 Task: Add an event with the title Second Performance Appraisal, date '2023/10/28', time 7:50 AM to 9:50 AMand add a description: Participants will explore techniques for building rapport and establishing positive relationships with team members. They will learn how to create a supportive and inclusive communication environment, fostering trust, respect, and collaboration., put the event into Yellow category, logged in from the account softage.2@softage.netand send the event invitation to softage.7@softage.net and softage.8@softage.net. Set a reminder for the event 5 minutes before
Action: Mouse moved to (99, 86)
Screenshot: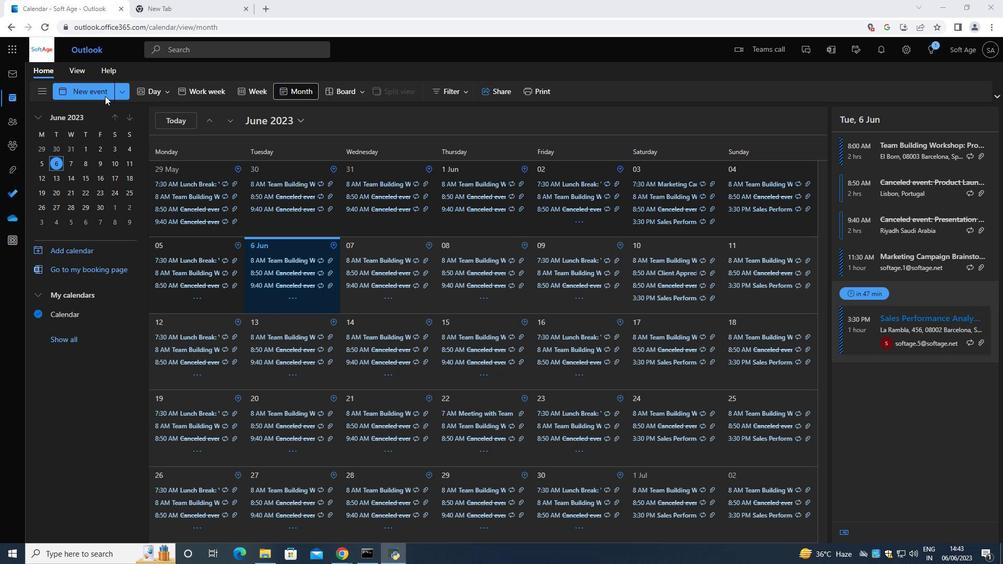 
Action: Mouse pressed left at (99, 86)
Screenshot: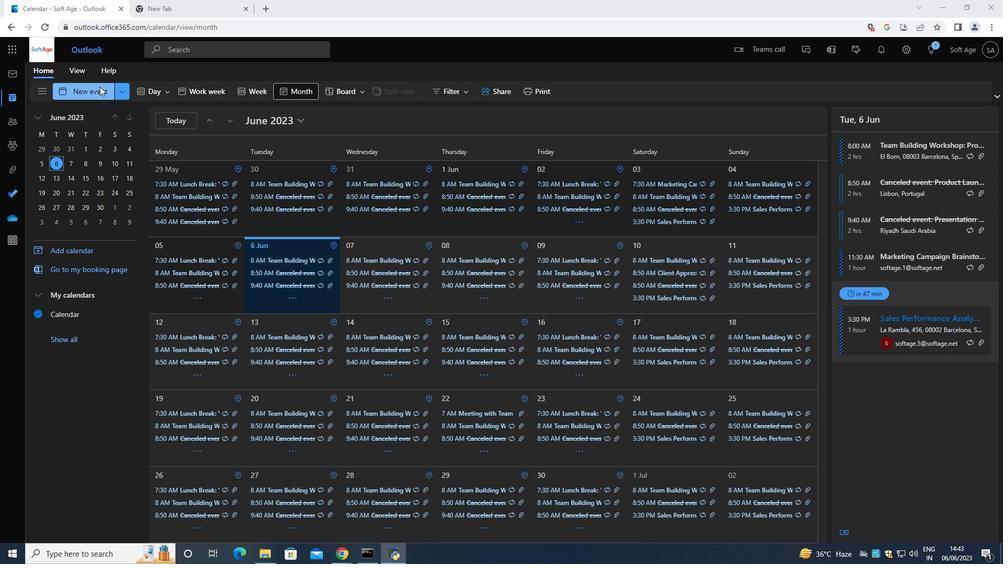 
Action: Mouse moved to (333, 177)
Screenshot: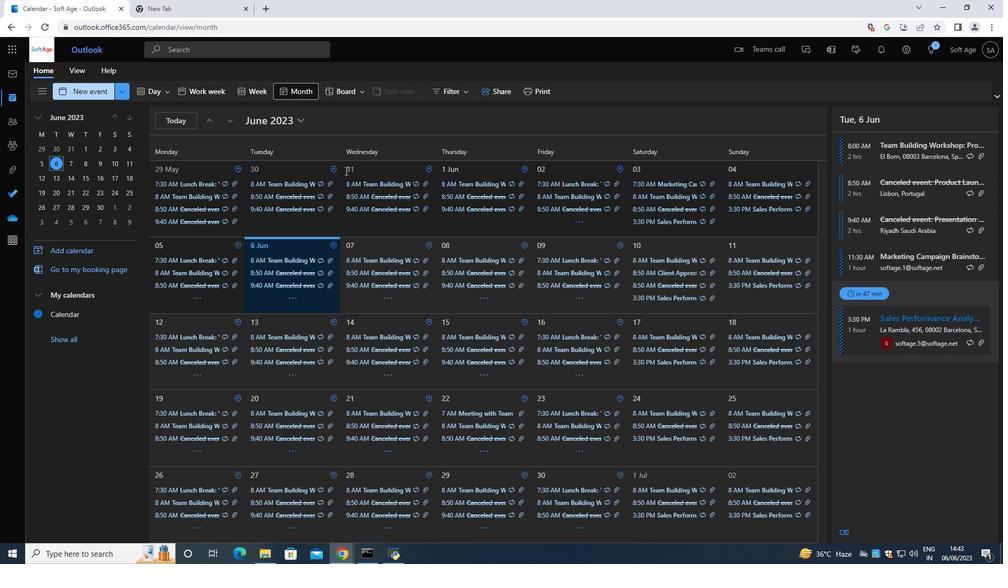 
Action: Key pressed <Key.shift>Seconf<Key.backspace>d<Key.space><Key.shift>Performance<Key.space><Key.shift><Key.shift><Key.shift><Key.shift><Key.shift><Key.shift><Key.shift><Key.shift><Key.shift><Key.shift><Key.shift>Appt<Key.backspace>raisal<Key.space>
Screenshot: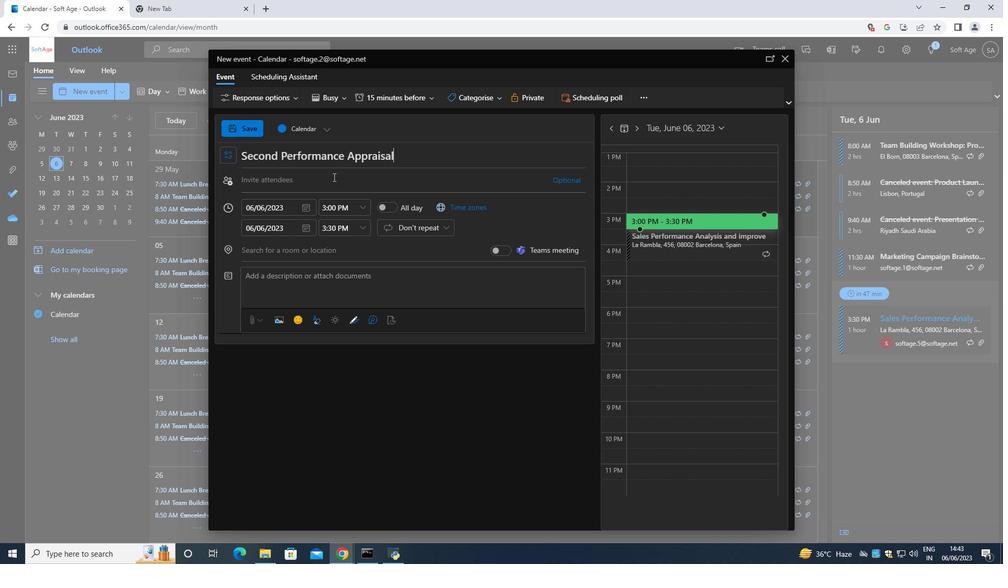 
Action: Mouse moved to (308, 208)
Screenshot: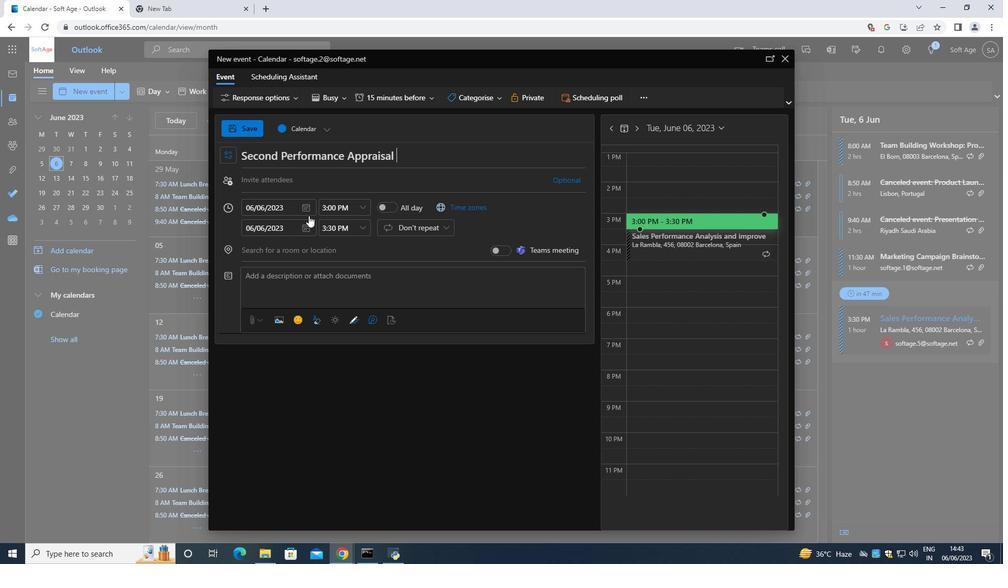 
Action: Mouse pressed left at (308, 208)
Screenshot: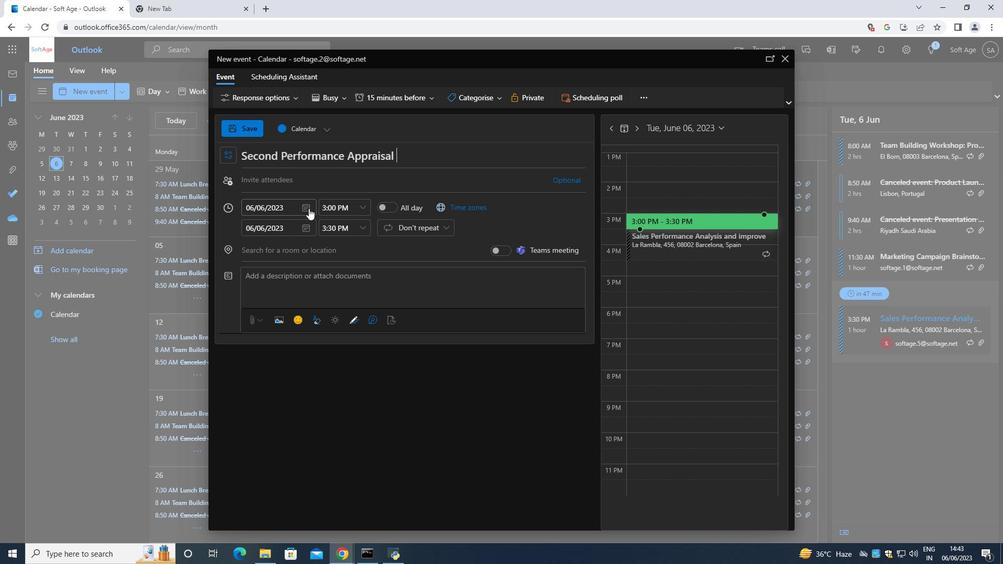 
Action: Mouse moved to (340, 225)
Screenshot: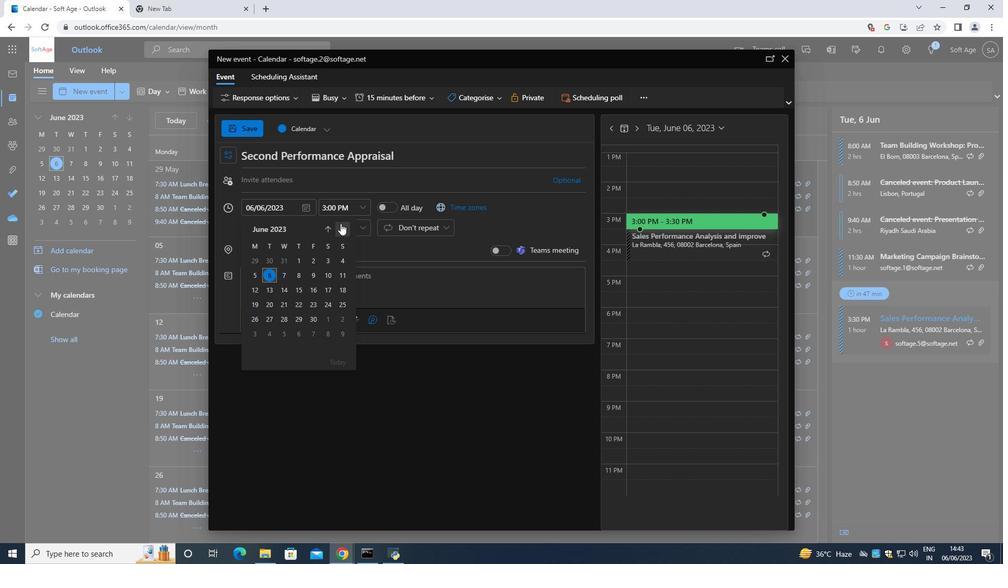 
Action: Mouse pressed left at (340, 225)
Screenshot: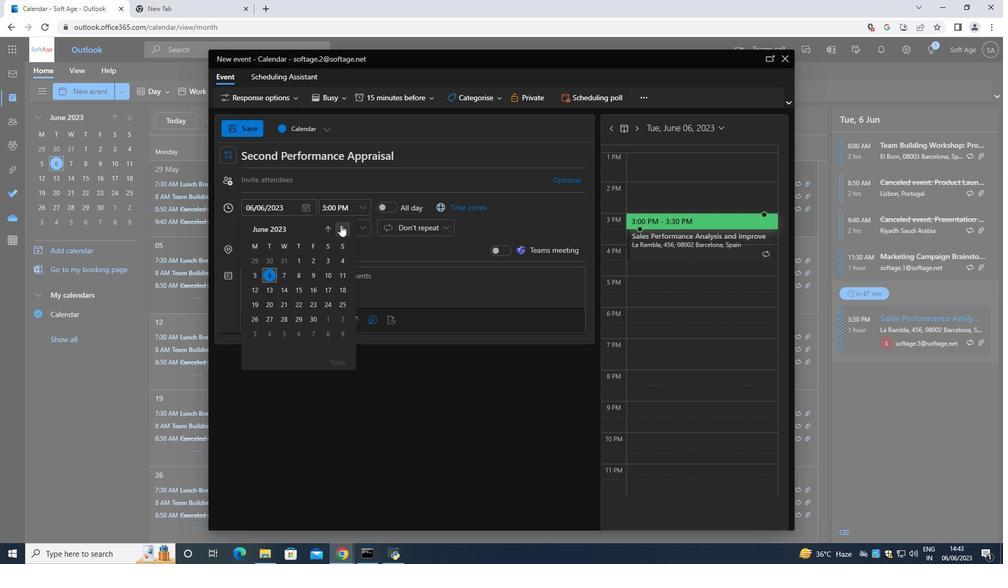 
Action: Mouse pressed left at (340, 225)
Screenshot: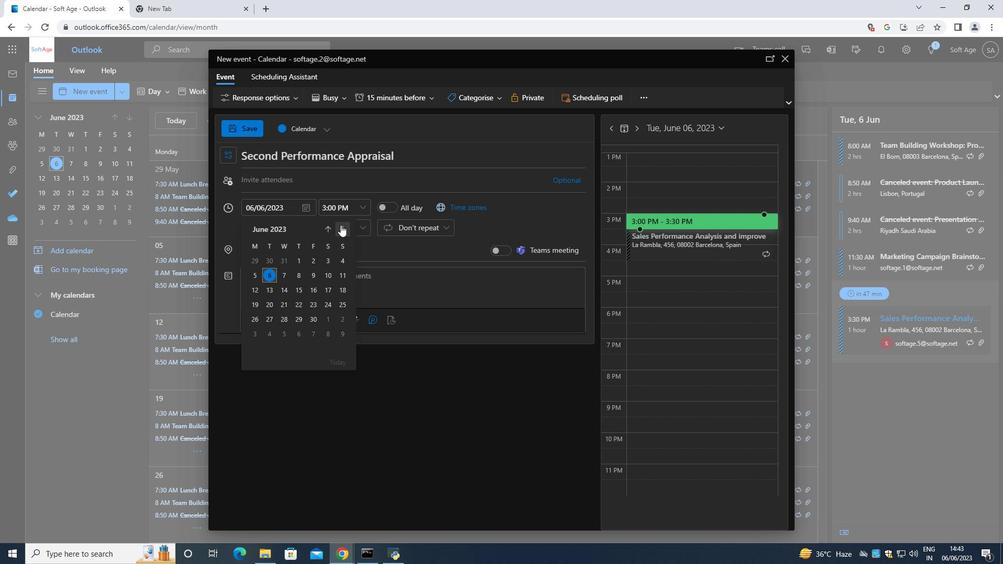 
Action: Mouse pressed left at (340, 225)
Screenshot: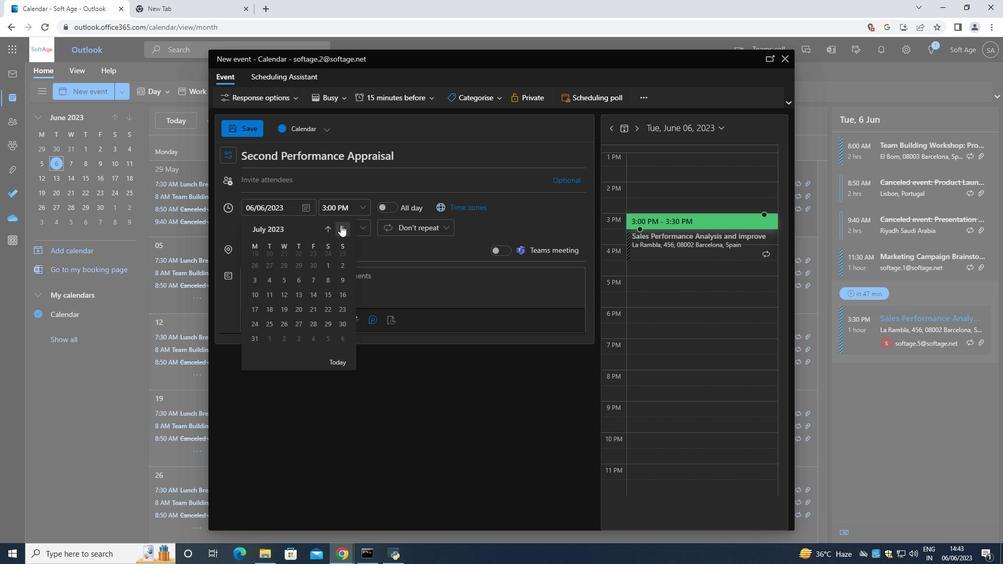 
Action: Mouse pressed left at (340, 225)
Screenshot: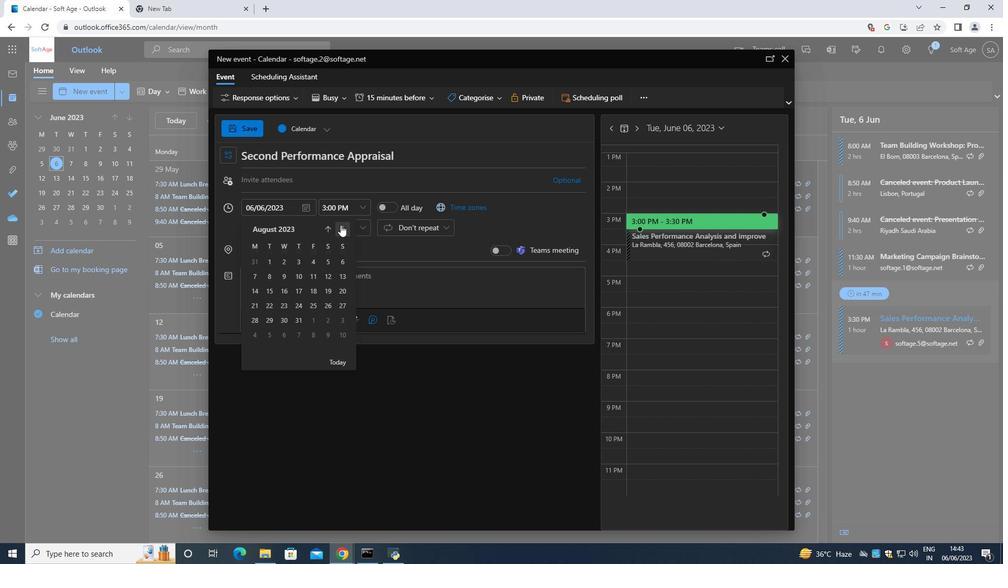 
Action: Mouse pressed left at (340, 225)
Screenshot: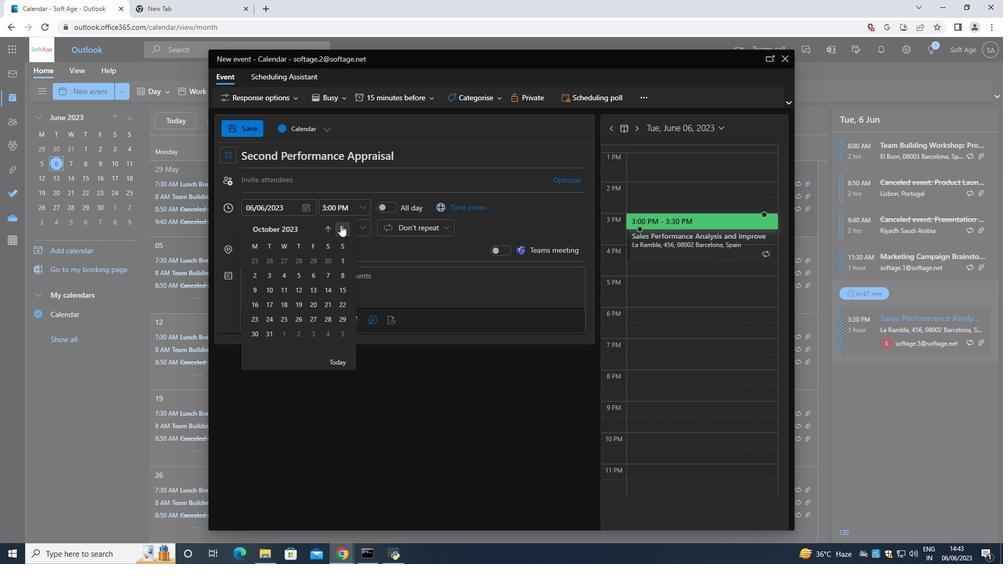 
Action: Mouse moved to (327, 226)
Screenshot: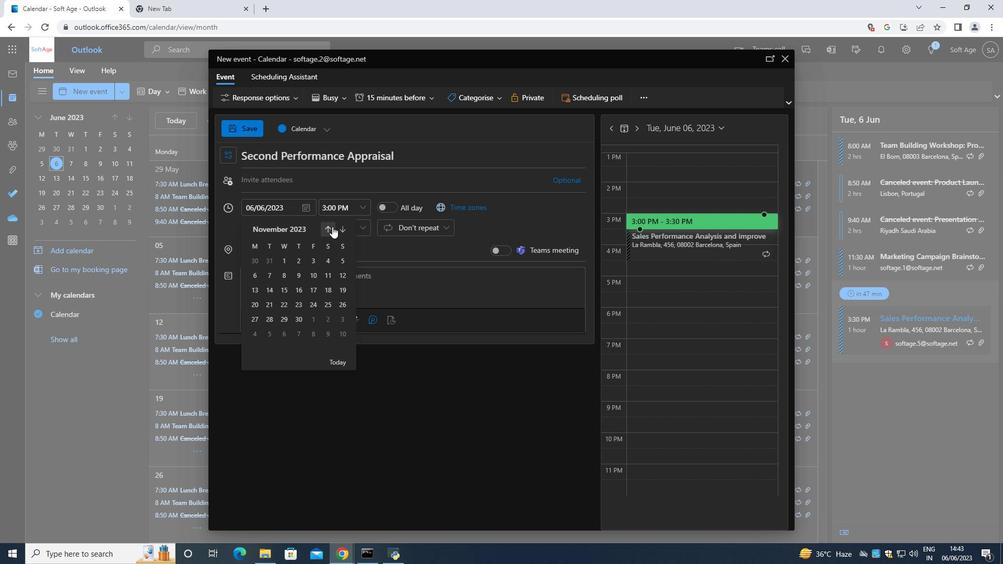 
Action: Mouse pressed left at (327, 226)
Screenshot: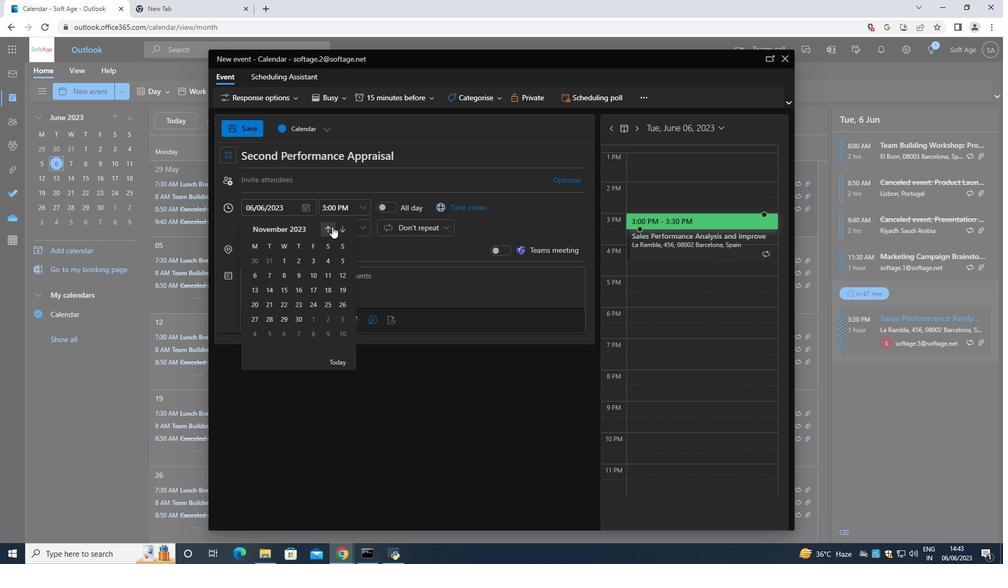 
Action: Mouse moved to (325, 317)
Screenshot: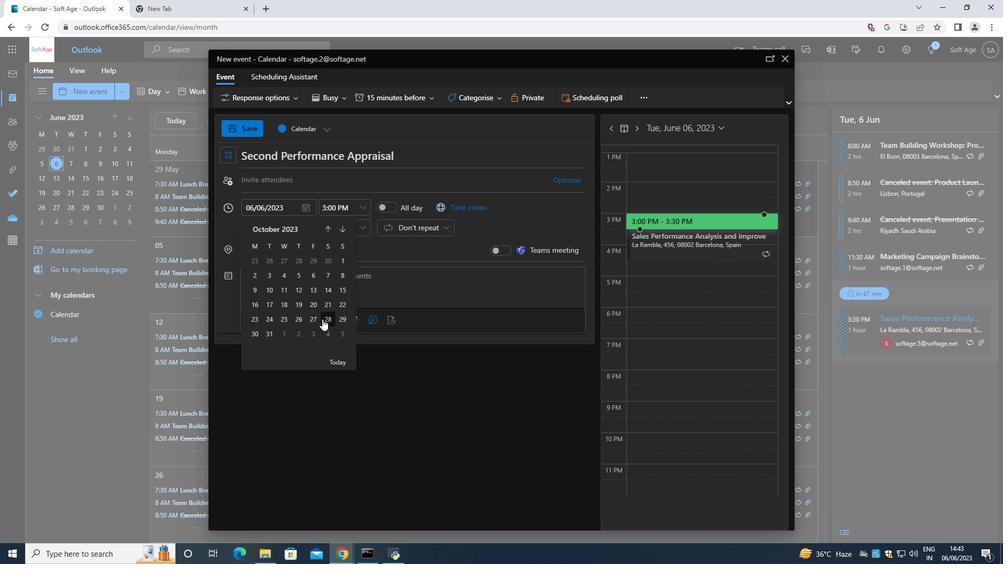 
Action: Mouse pressed left at (325, 317)
Screenshot: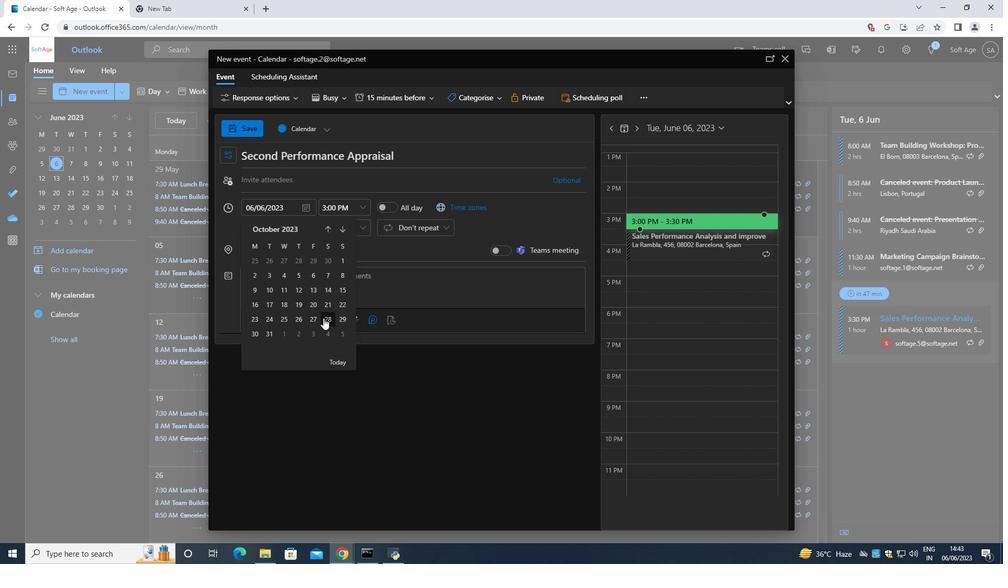 
Action: Mouse moved to (363, 206)
Screenshot: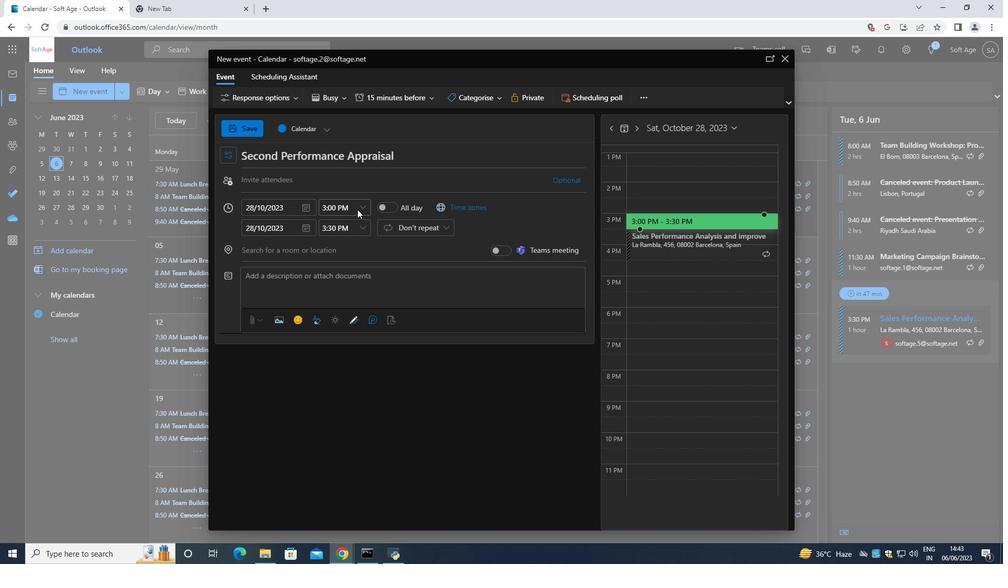 
Action: Mouse pressed left at (363, 206)
Screenshot: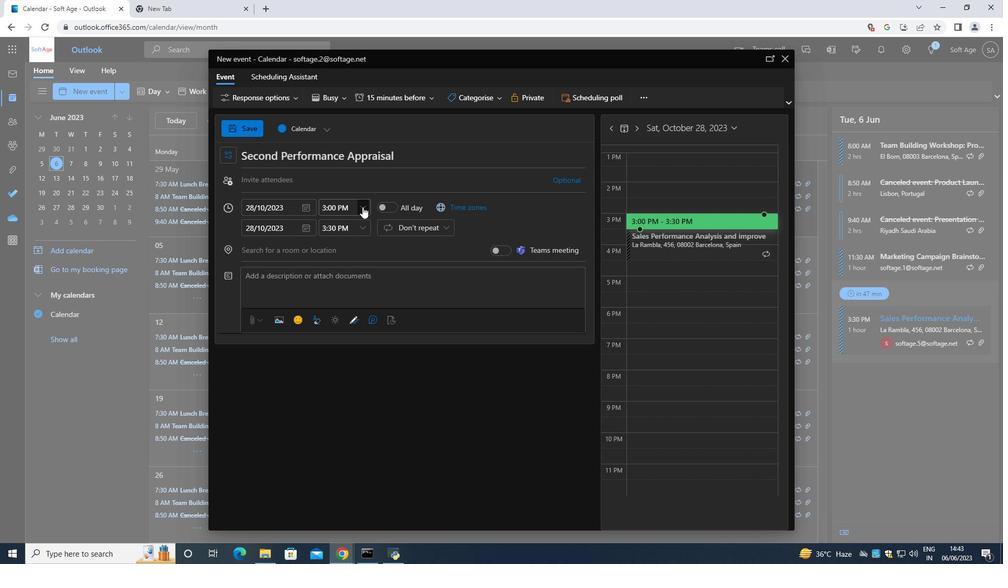 
Action: Mouse moved to (342, 205)
Screenshot: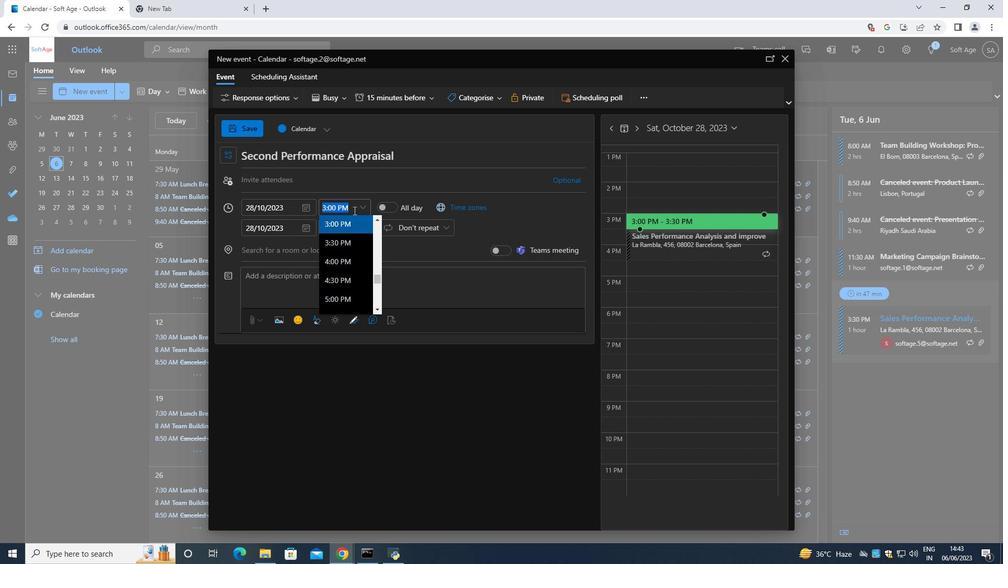 
Action: Key pressed 7<Key.shift_r>:5
Screenshot: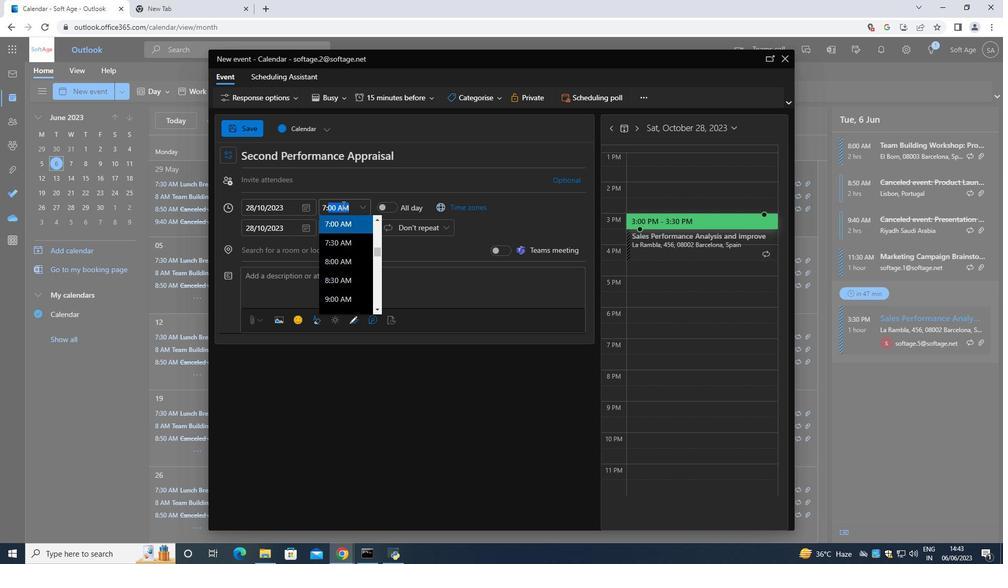 
Action: Mouse moved to (342, 205)
Screenshot: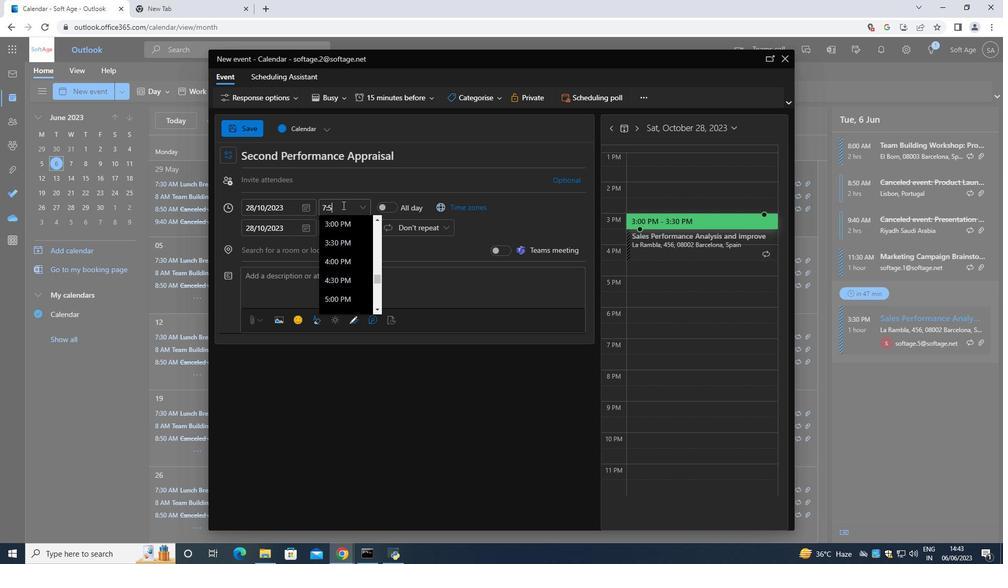 
Action: Key pressed 0<Key.space><Key.shift>AM
Screenshot: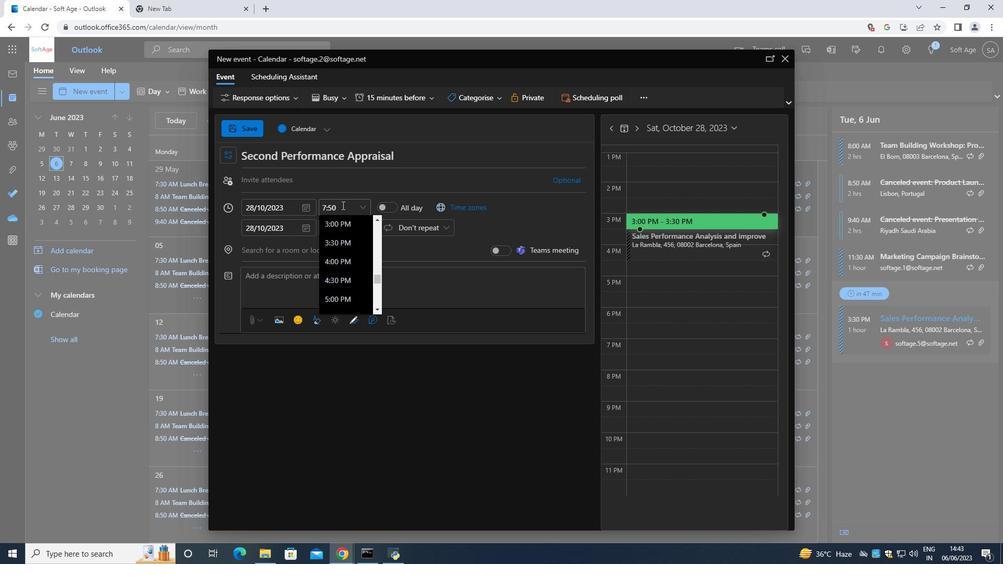 
Action: Mouse moved to (357, 205)
Screenshot: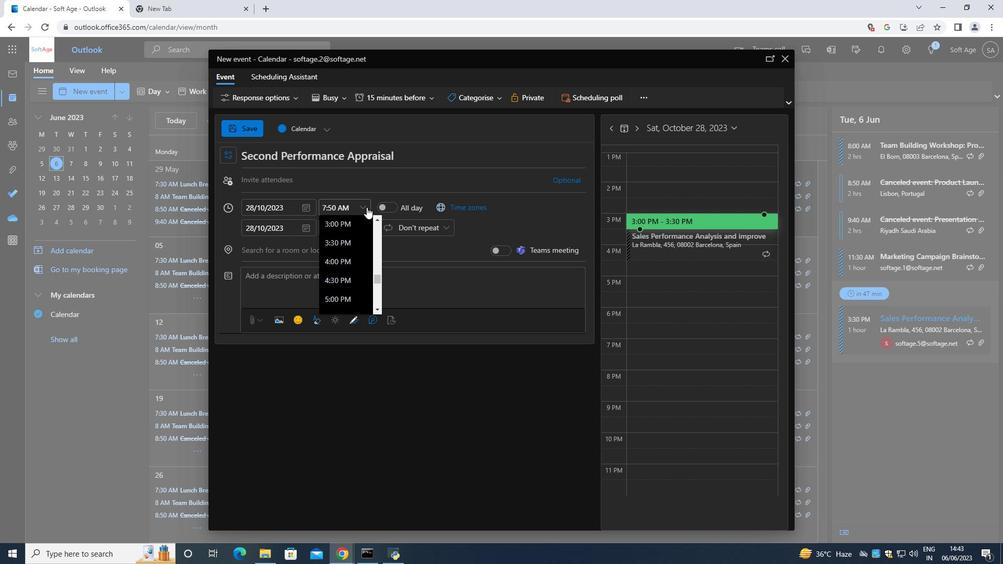 
Action: Mouse pressed left at (357, 205)
Screenshot: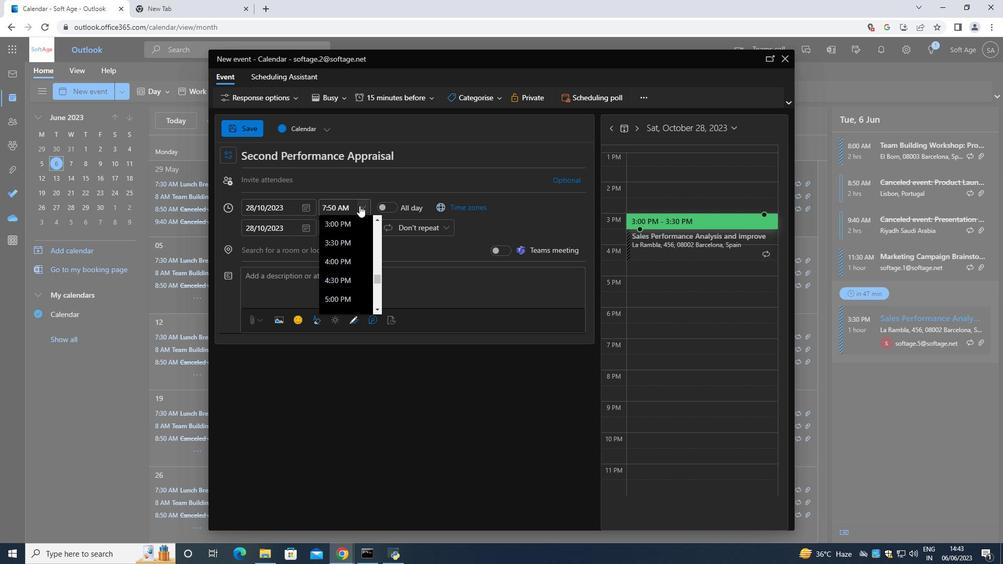 
Action: Mouse moved to (363, 227)
Screenshot: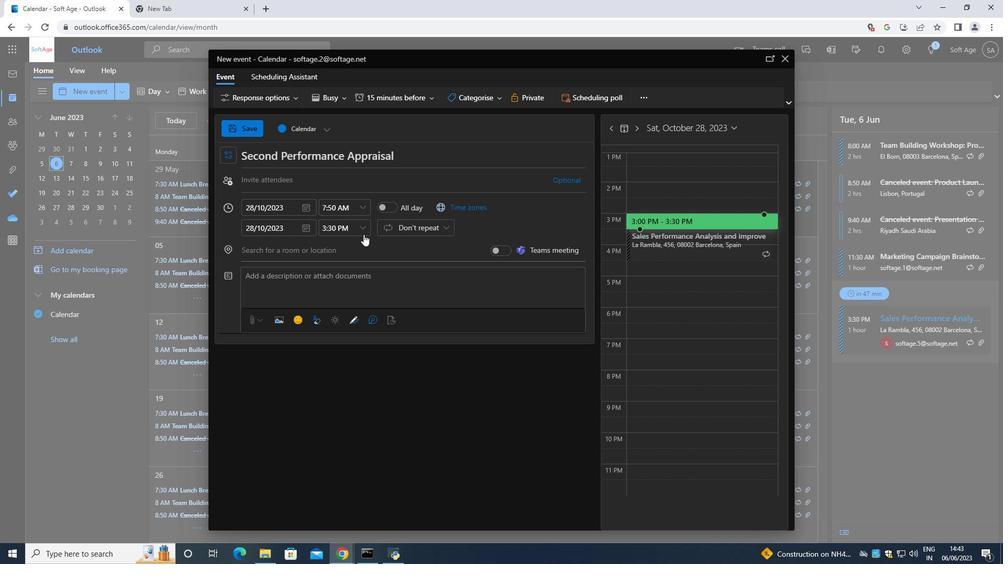 
Action: Mouse pressed left at (363, 227)
Screenshot: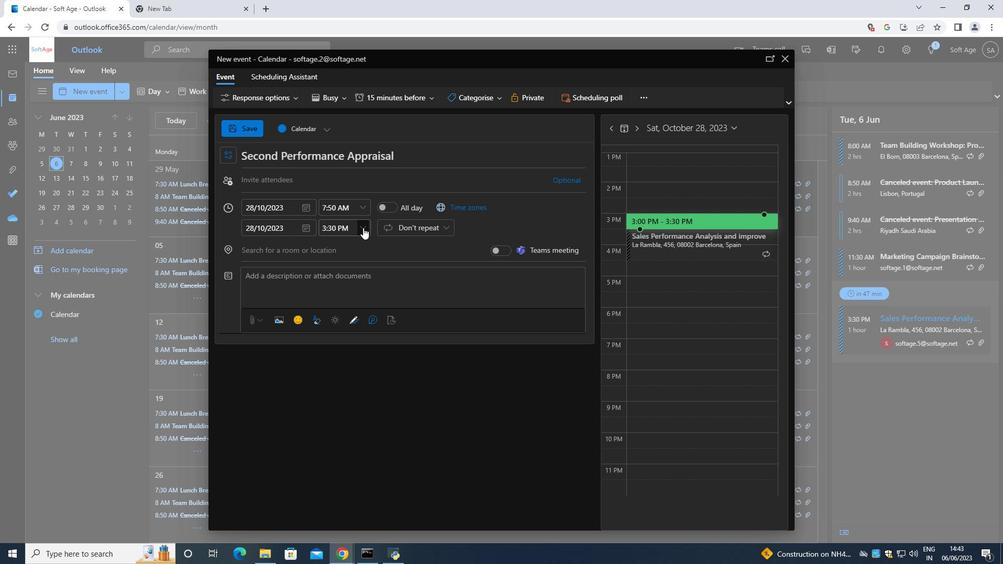 
Action: Mouse moved to (359, 303)
Screenshot: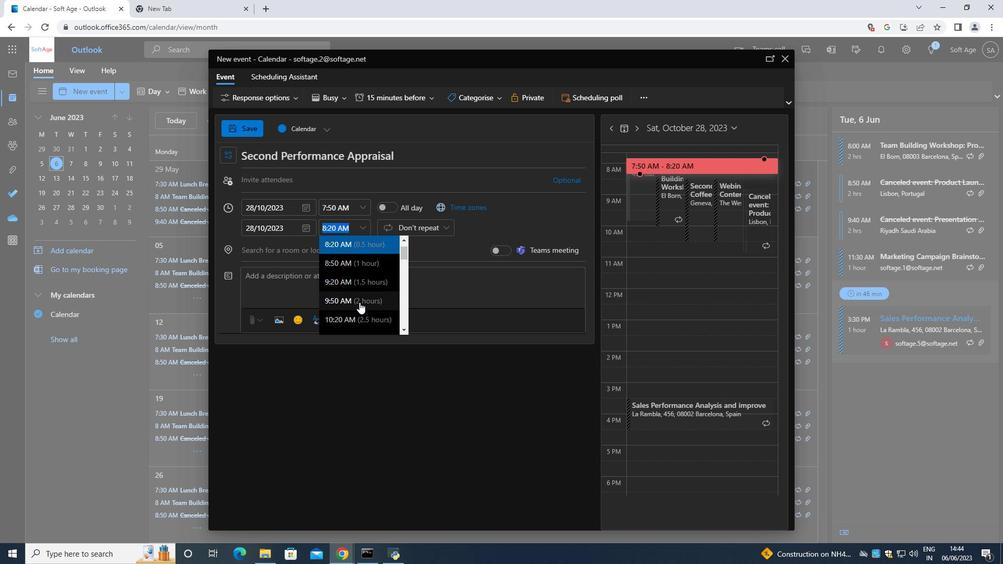 
Action: Mouse pressed left at (359, 303)
Screenshot: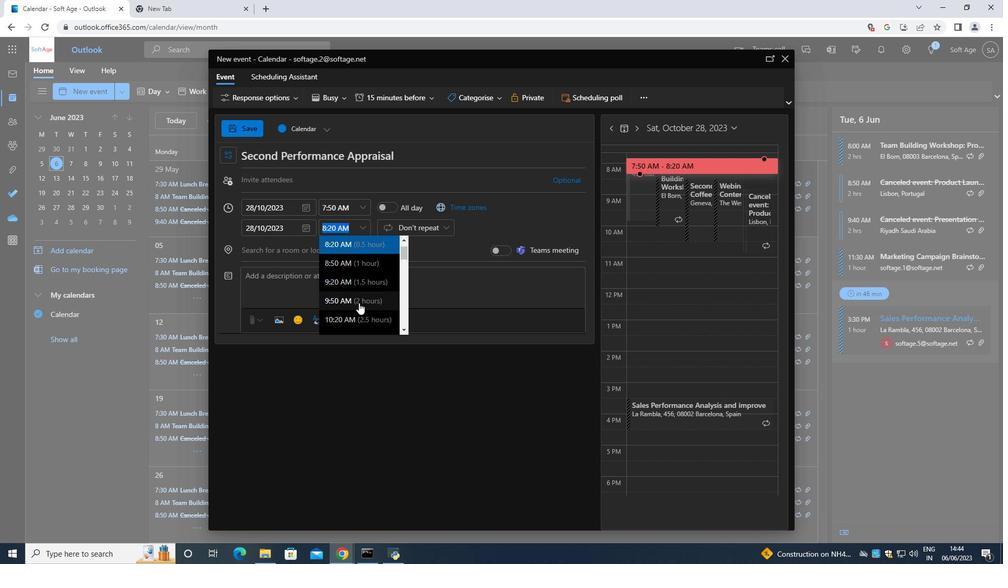 
Action: Mouse moved to (348, 294)
Screenshot: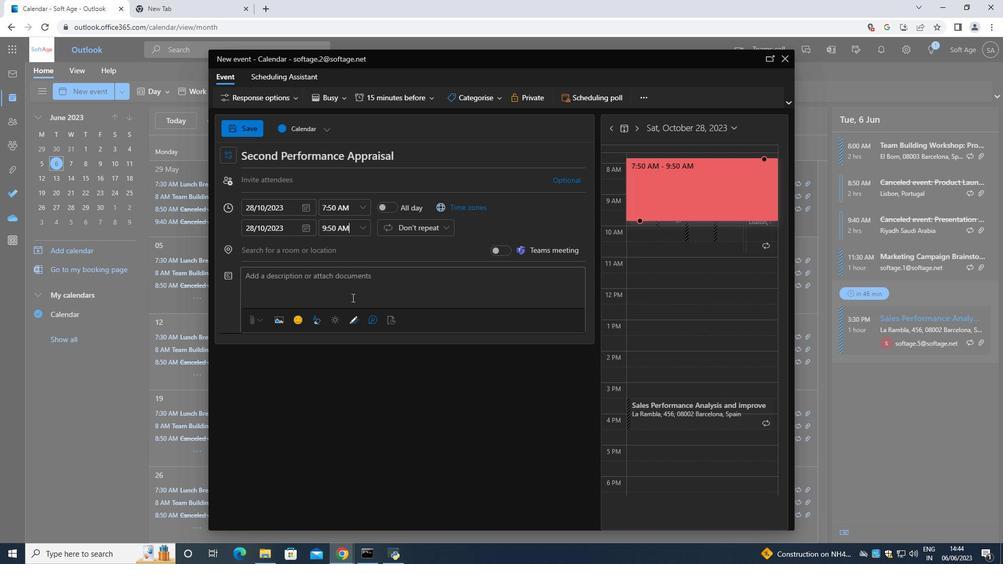 
Action: Mouse pressed left at (348, 294)
Screenshot: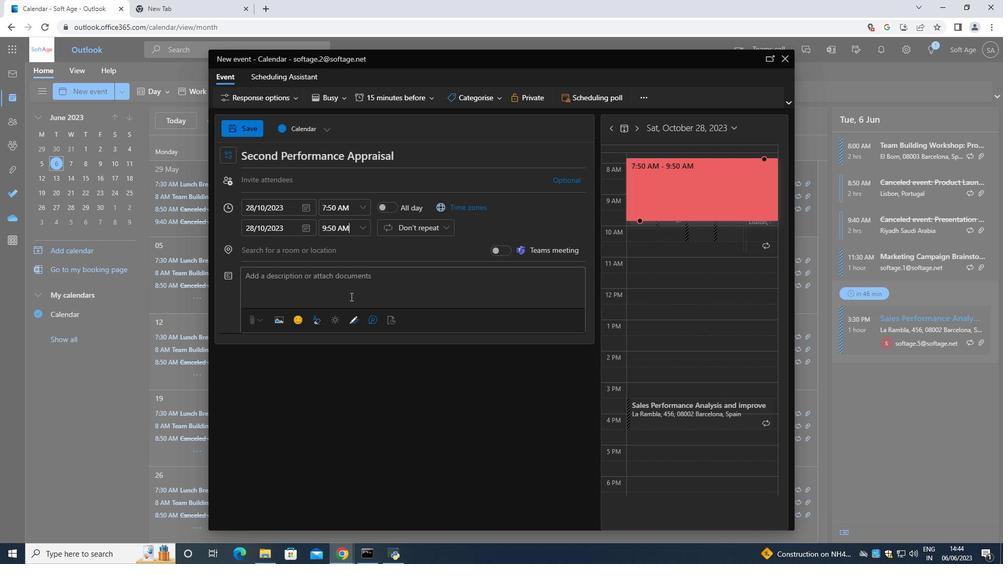 
Action: Mouse moved to (348, 293)
Screenshot: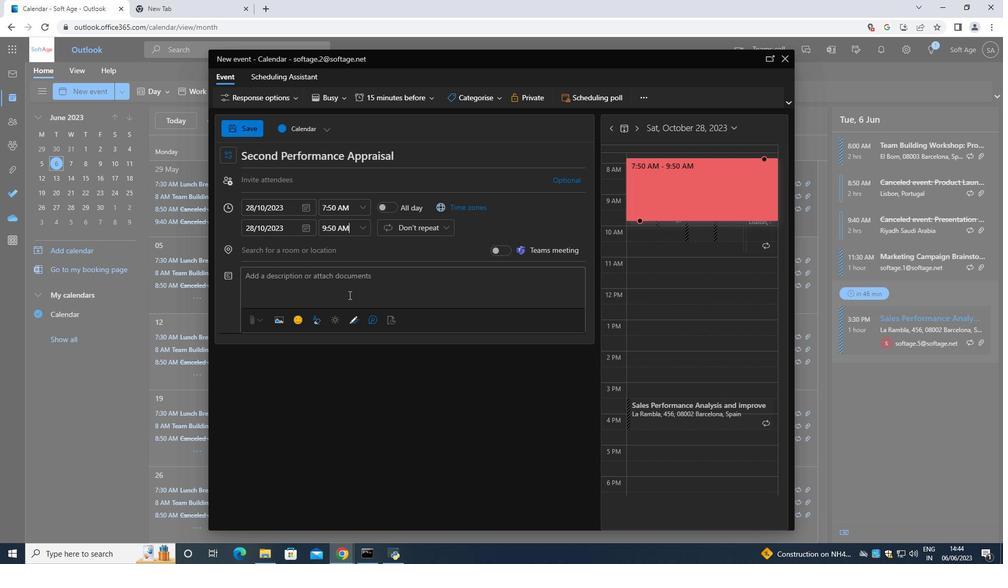 
Action: Key pressed <Key.shift>Participants<Key.space>will<Key.space>explore<Key.space>techi<Key.backspace>niques<Key.space>for<Key.space>building<Key.space>rapport<Key.space>and<Key.space>establishu<Key.backspace>inh<Key.backspace>g<Key.space>positive<Key.space>relationhips<Key.space>with<Key.space><Key.left><Key.left><Key.left><Key.left><Key.left><Key.left><Key.left><Key.backspace><Key.backspace><Key.backspace><Key.backspace>nship<Key.down>team<Key.space>members<Key.space>.<Key.space><Key.shift>Thw<Key.backspace>ey<Key.space>will<Key.space>learn<Key.space>how<Key.space>to<Key.space>v<Key.backspace>create<Key.space>a<Key.space>supportive<Key.space>and<Key.space>inclusive<Key.space>communication<Key.space>enviroment<Key.space>,<Key.space>foste<Key.left><Key.left><Key.left><Key.left><Key.left><Key.left><Key.left><Key.left><Key.left><Key.left><Key.left><Key.left>n<Key.down>ring<Key.space>trust<Key.space>,<Key.space>e<Key.backspace>resoect,<Key.space>and<Key.space>collabo<Key.left><Key.left><Key.left><Key.left><Key.left><Key.left><Key.left><Key.left><Key.left><Key.left><Key.left><Key.left><Key.left><Key.left><Key.left><Key.left>
Screenshot: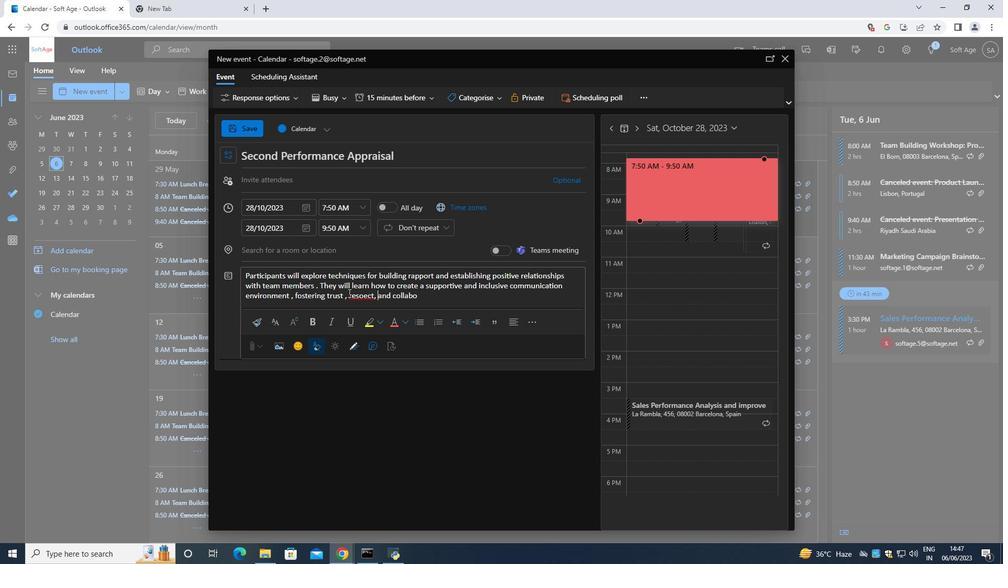 
Action: Mouse moved to (396, 321)
Screenshot: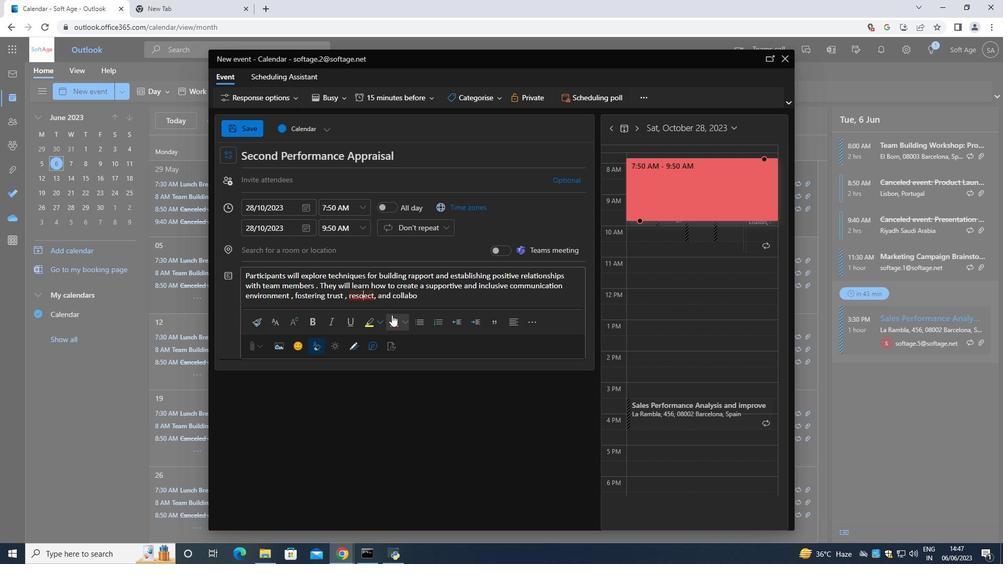 
Action: Key pressed <Key.left><Key.right><Key.backspace>p<Key.down>
Screenshot: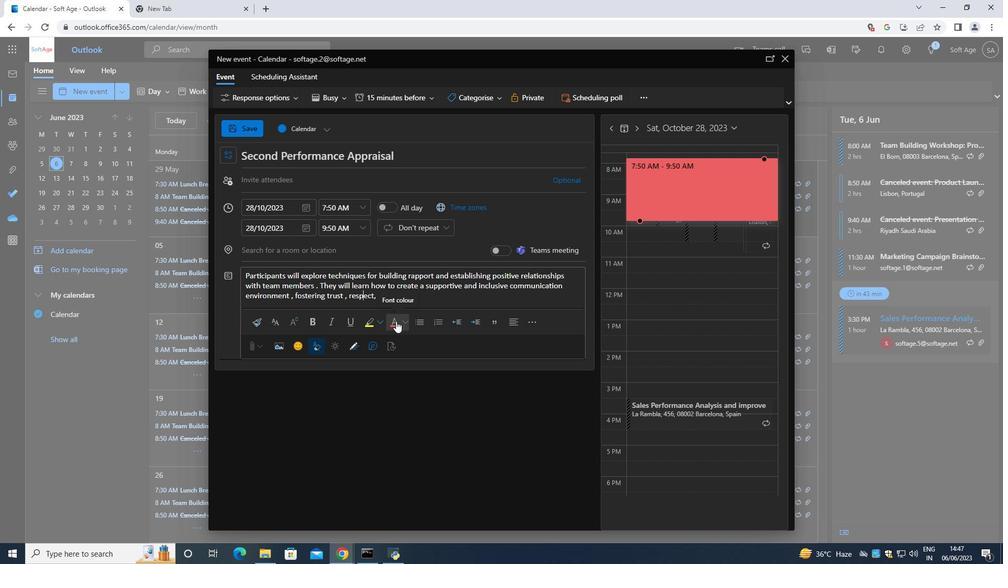 
Action: Mouse moved to (416, 380)
Screenshot: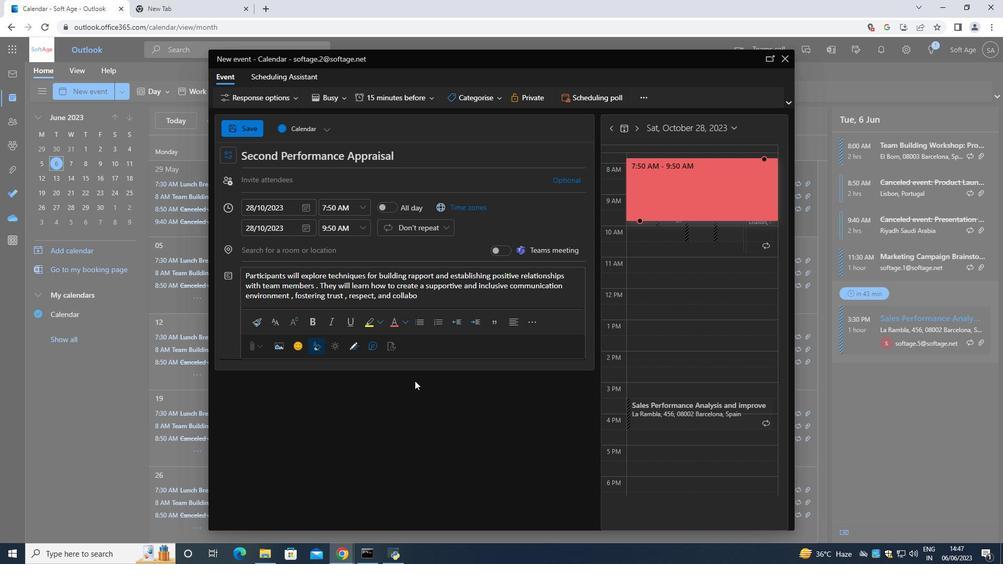 
Action: Key pressed ration<Key.space>.
Screenshot: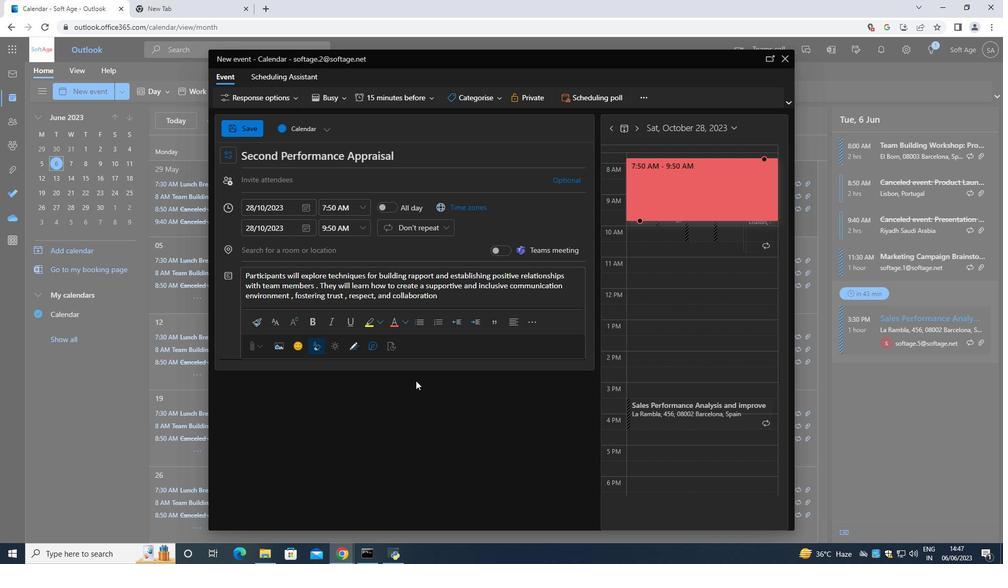 
Action: Mouse moved to (468, 99)
Screenshot: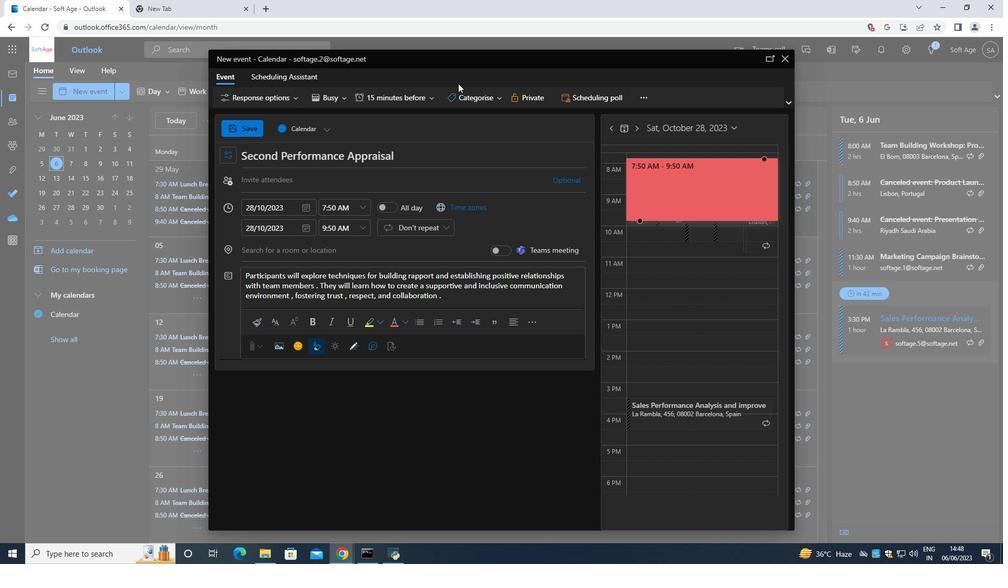
Action: Mouse pressed left at (468, 99)
Screenshot: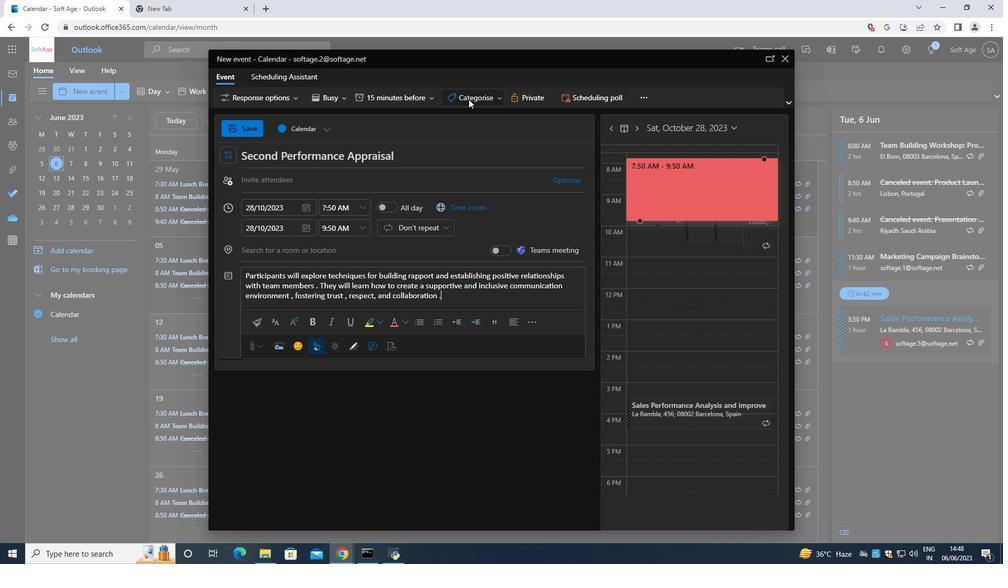 
Action: Mouse moved to (483, 203)
Screenshot: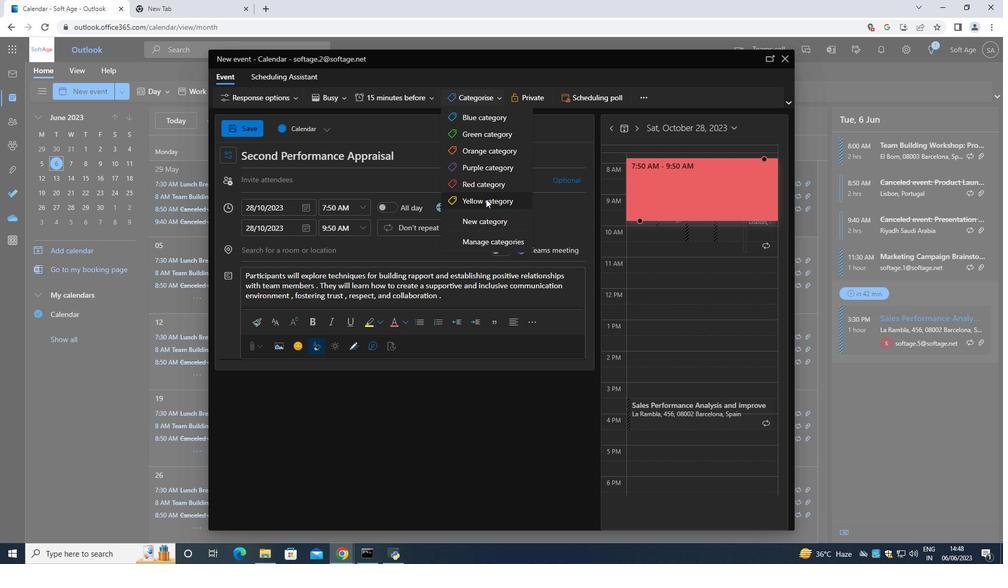 
Action: Mouse pressed left at (483, 203)
Screenshot: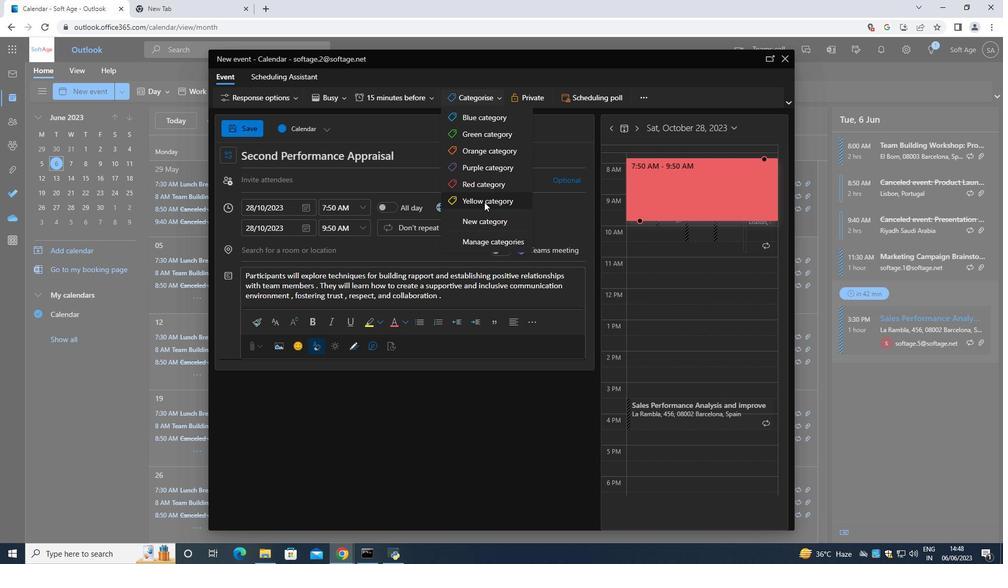 
Action: Mouse moved to (369, 171)
Screenshot: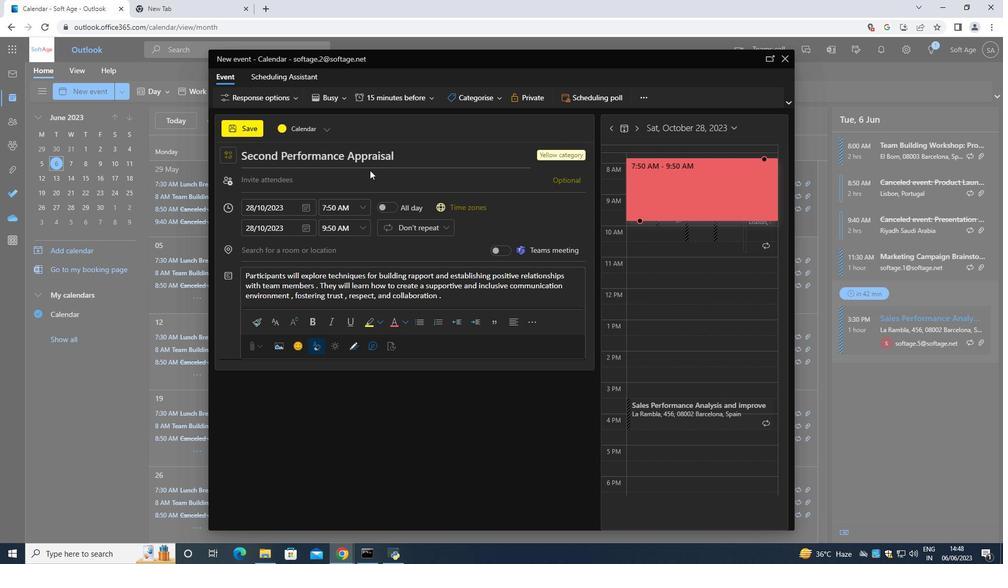 
Action: Mouse pressed left at (369, 171)
Screenshot: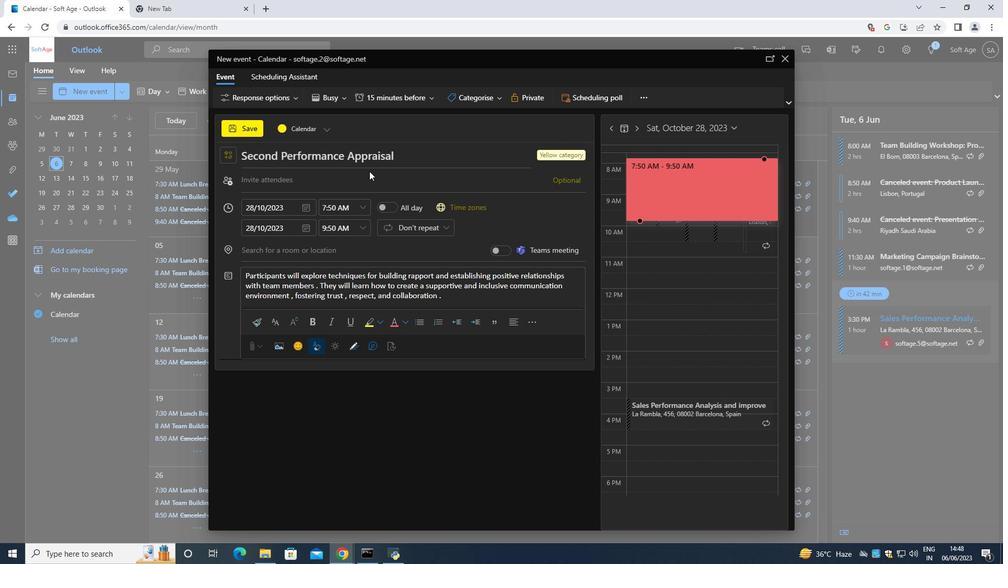 
Action: Mouse moved to (371, 175)
Screenshot: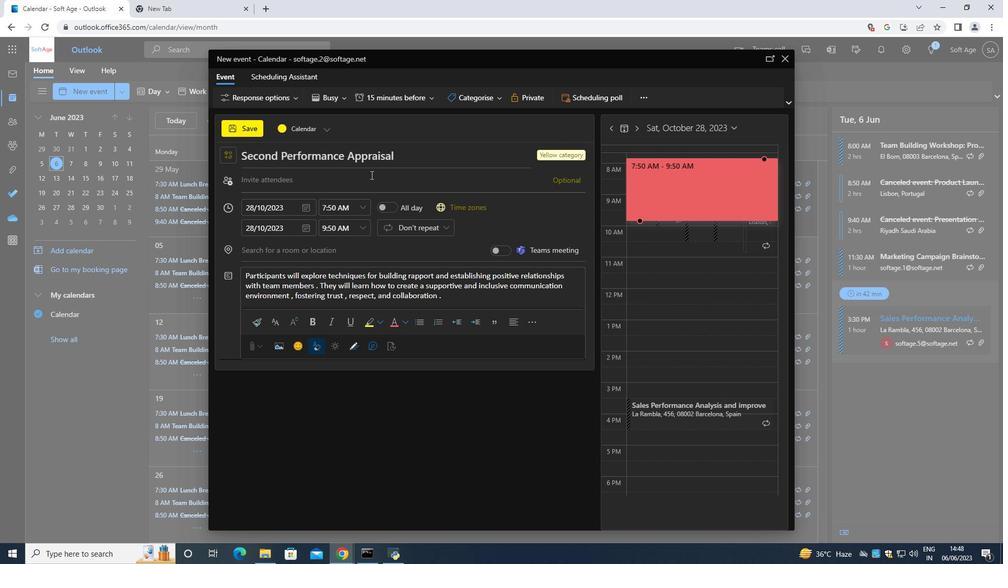 
Action: Mouse pressed left at (371, 175)
Screenshot: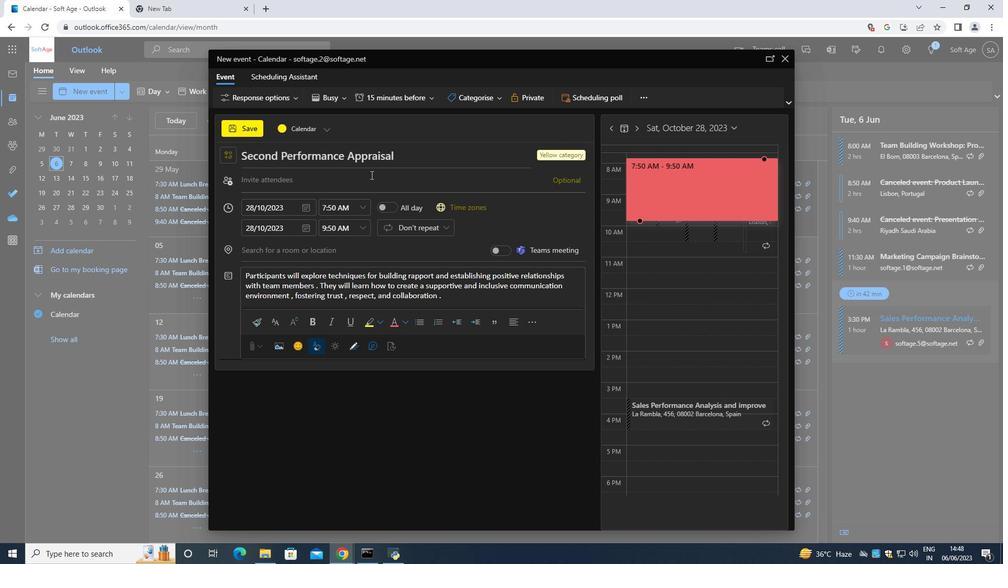 
Action: Key pressed <Key.shift>Softage.7<Key.shift>@softage.
Screenshot: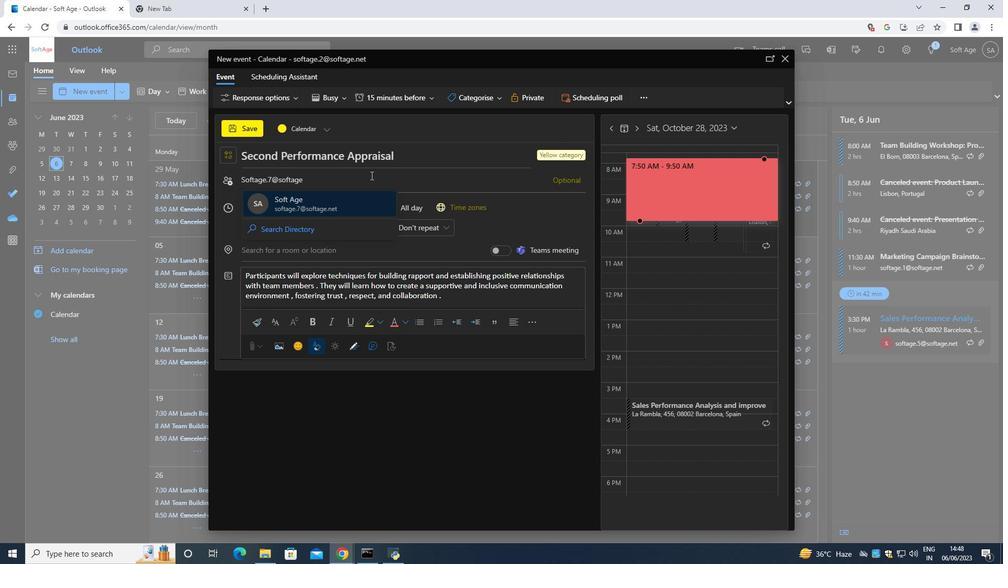 
Action: Mouse moved to (344, 204)
Screenshot: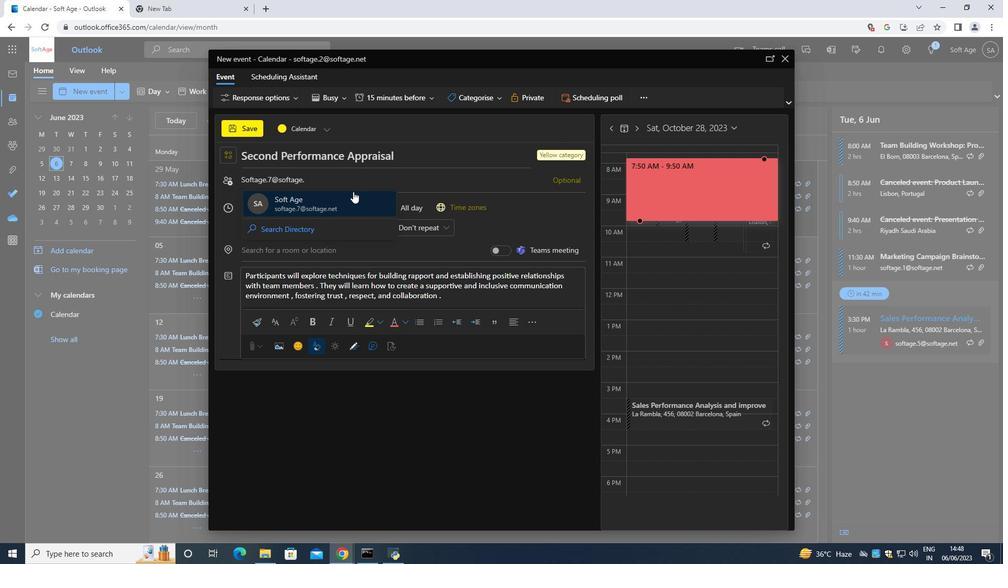 
Action: Mouse pressed left at (344, 204)
Screenshot: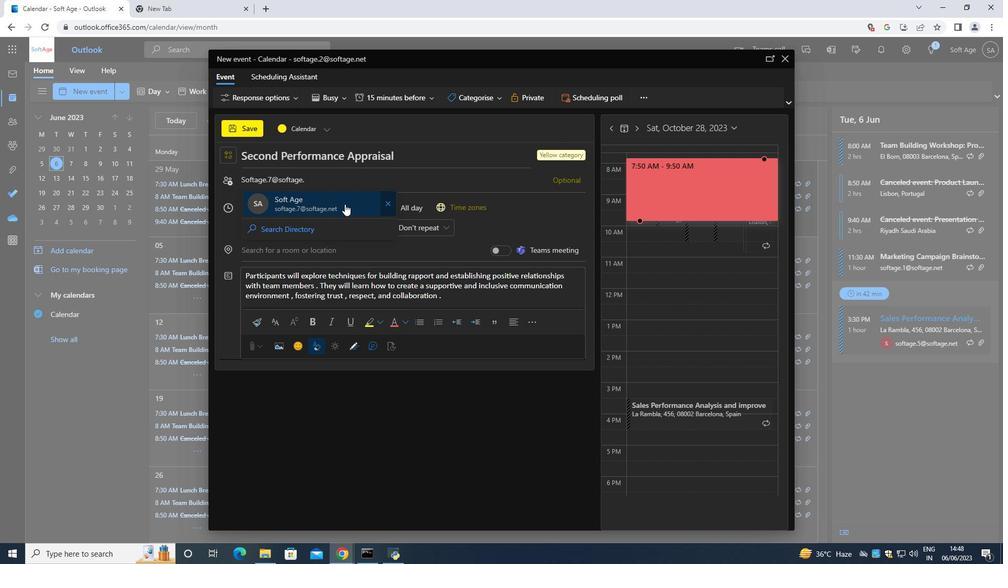 
Action: Mouse moved to (336, 201)
Screenshot: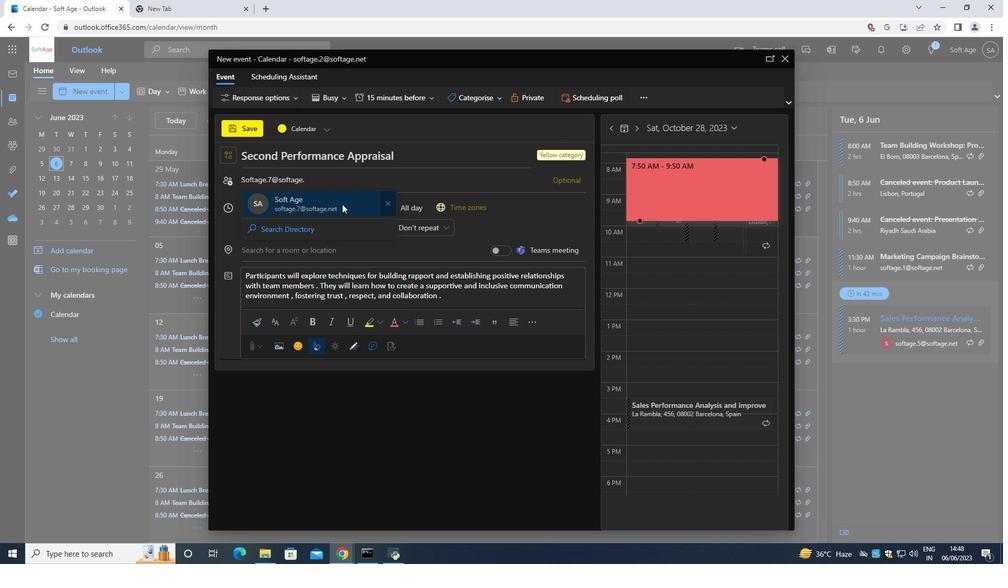 
Action: Key pressed <Key.shift>Softage.8<Key.shift>@so
Screenshot: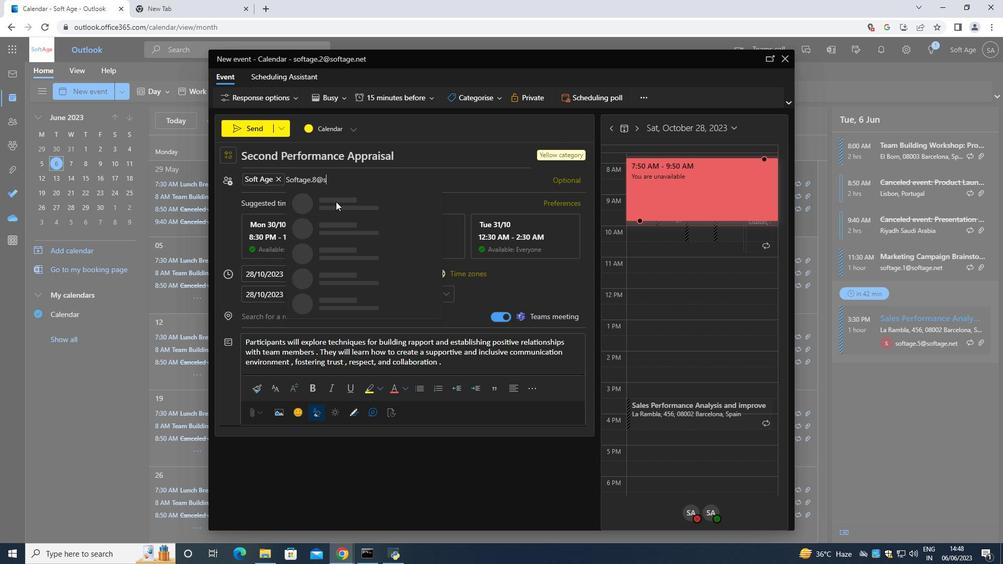 
Action: Mouse moved to (336, 201)
Screenshot: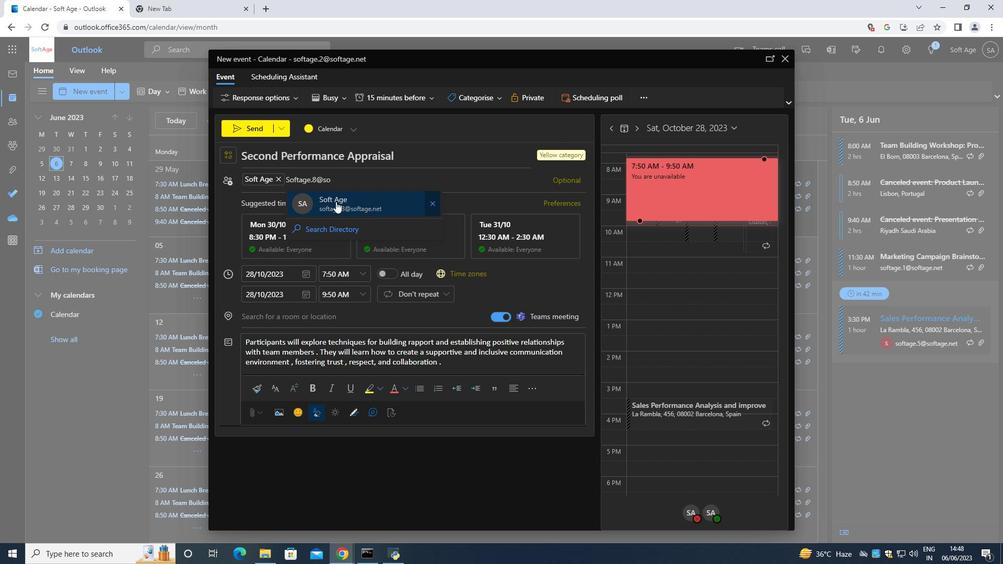 
Action: Mouse pressed left at (336, 201)
Screenshot: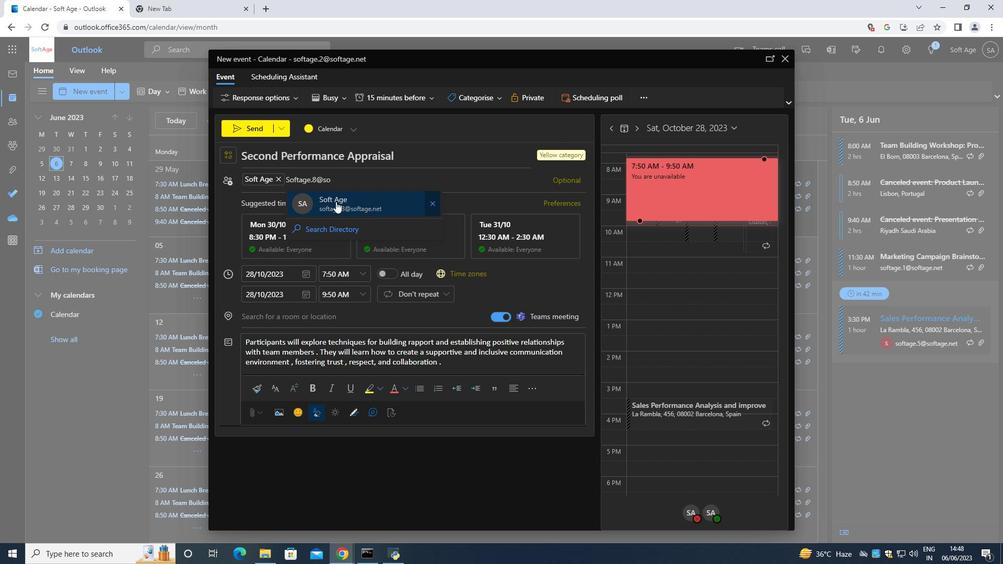 
Action: Mouse moved to (386, 99)
Screenshot: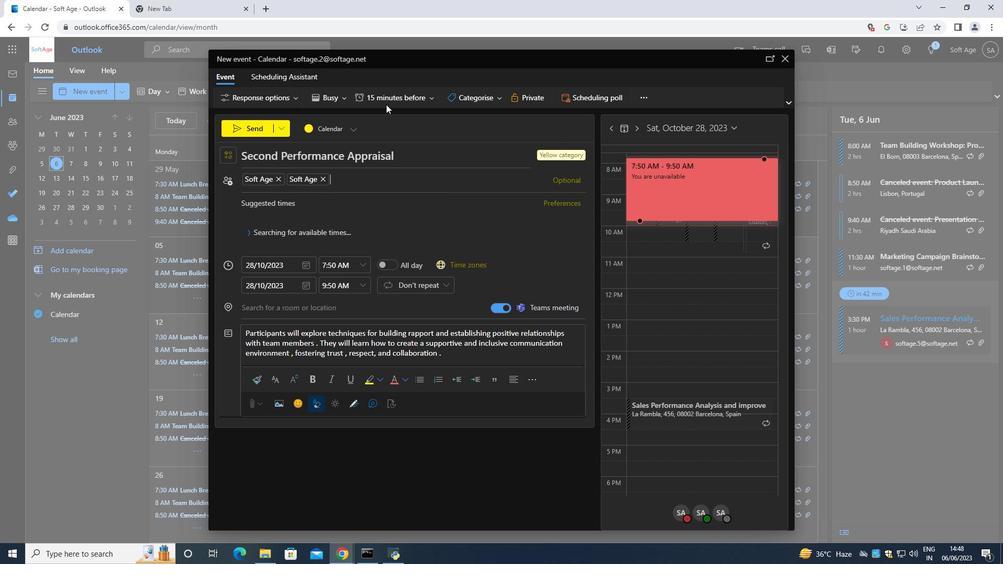 
Action: Mouse pressed left at (386, 99)
Screenshot: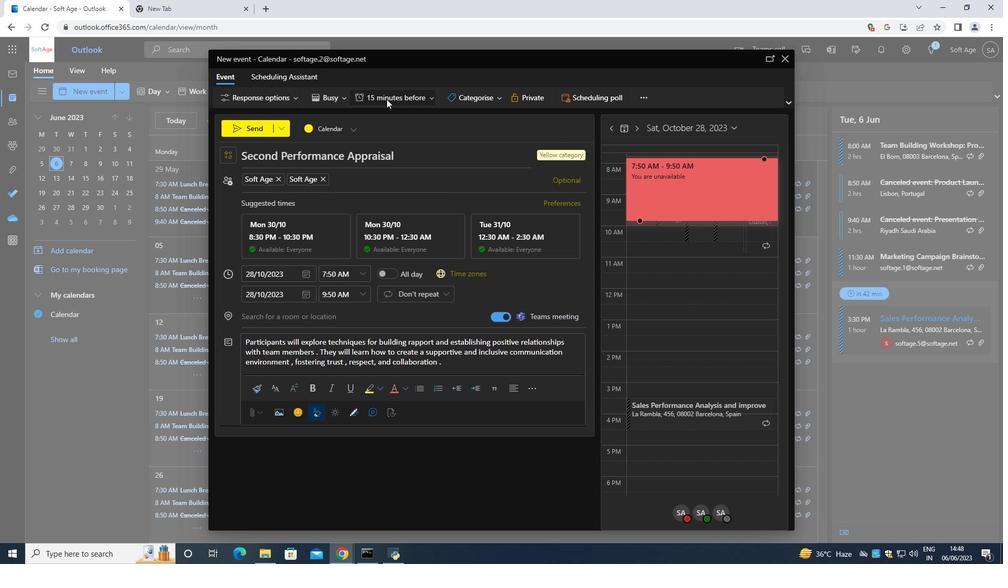 
Action: Mouse moved to (389, 156)
Screenshot: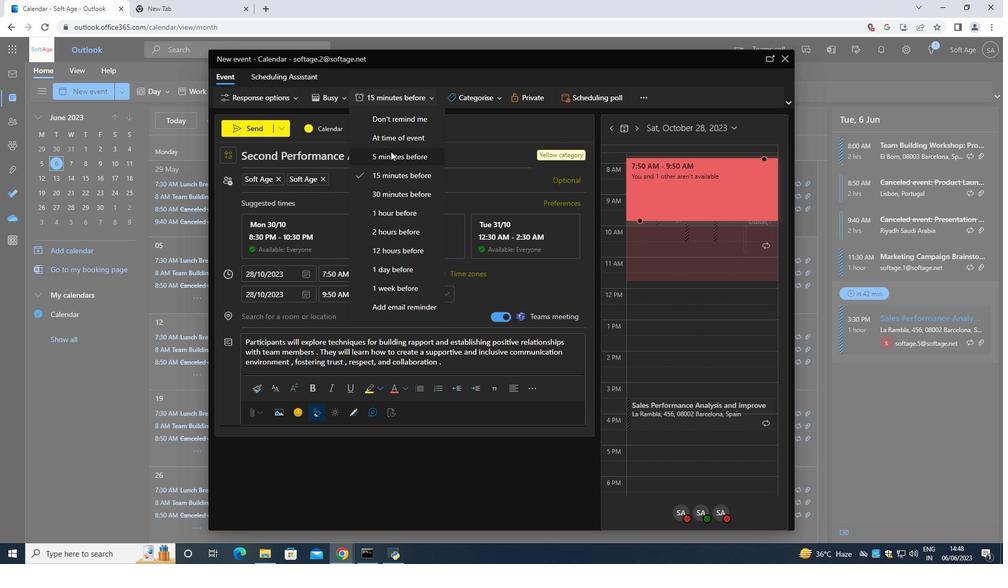 
Action: Mouse pressed left at (389, 156)
Screenshot: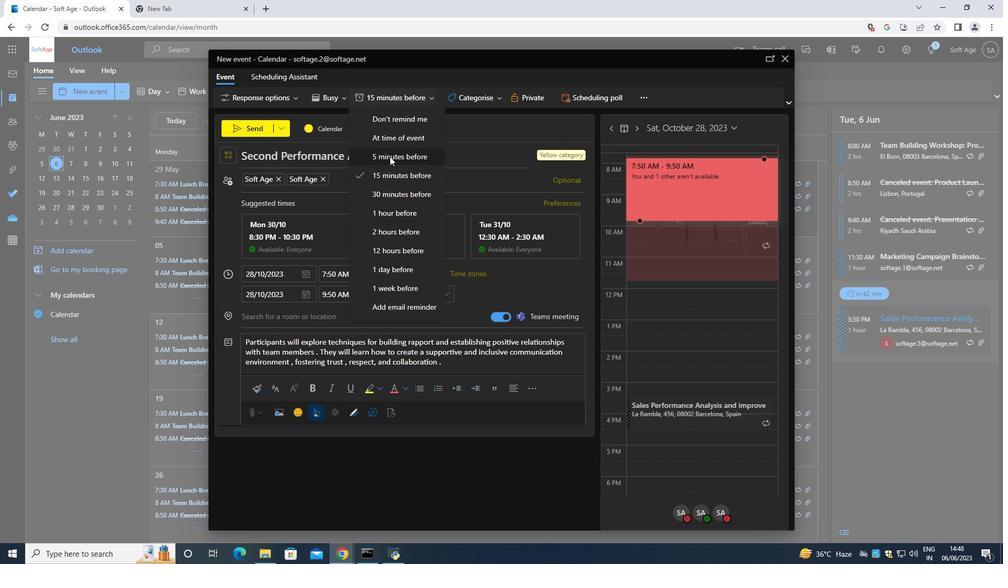 
Action: Mouse moved to (242, 124)
Screenshot: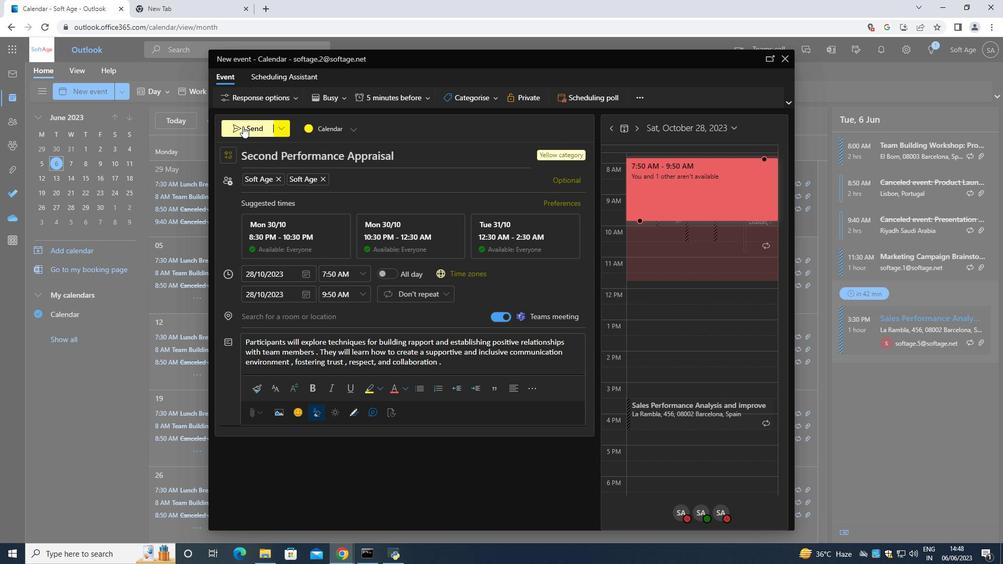 
Action: Mouse pressed left at (242, 124)
Screenshot: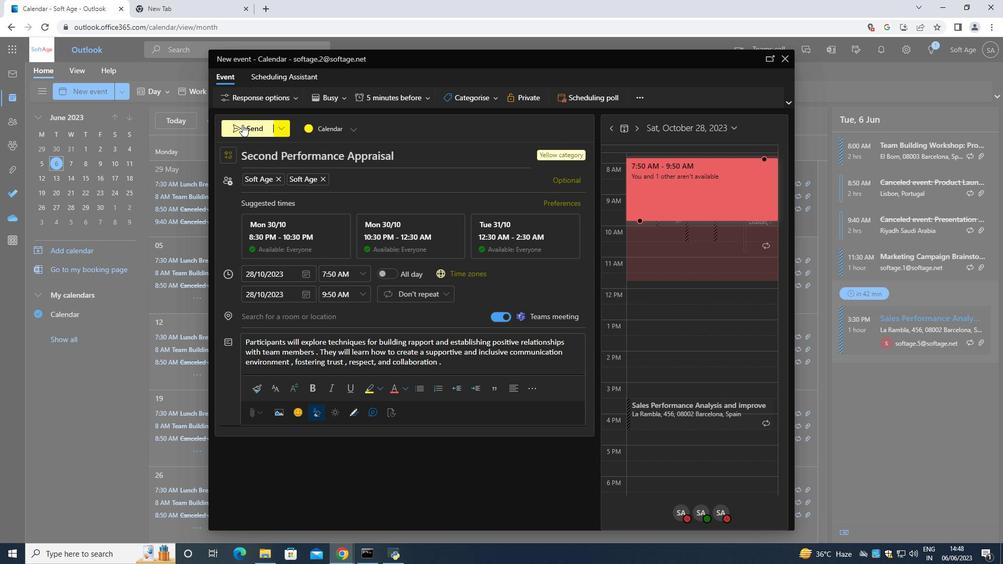 
